 Task: Change scribble line weight to 2PX.
Action: Mouse moved to (459, 313)
Screenshot: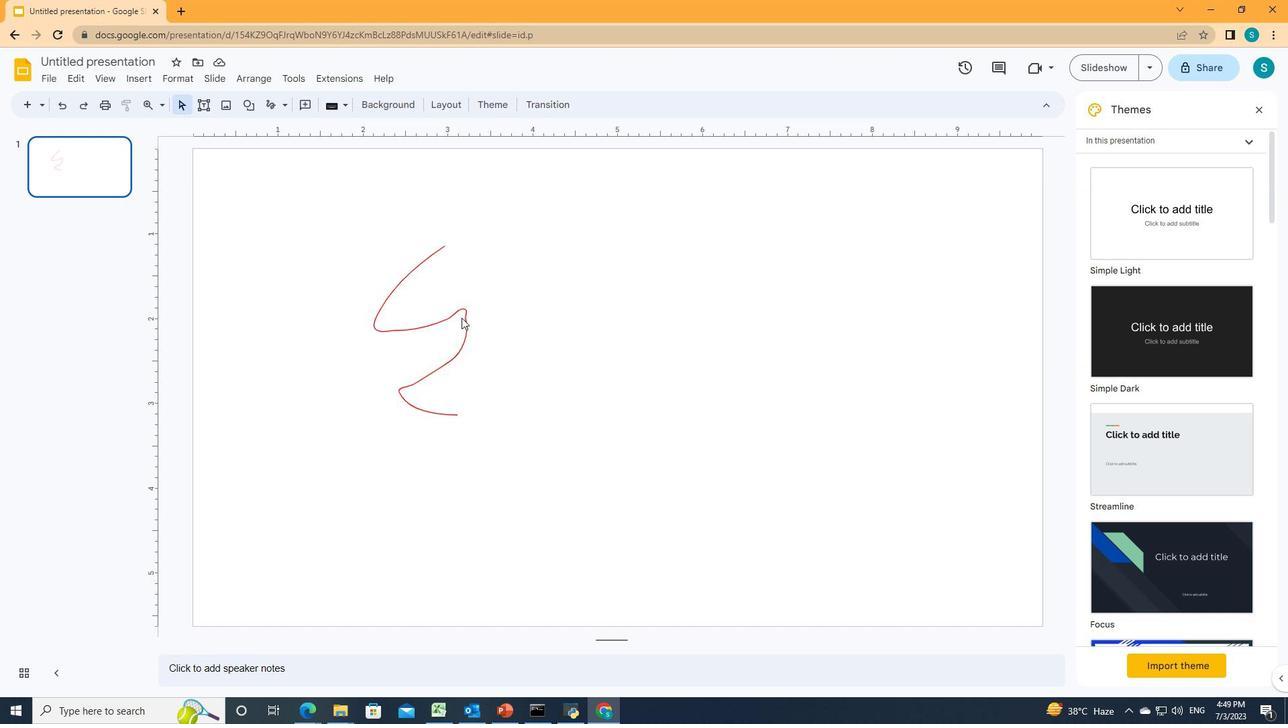 
Action: Mouse pressed left at (459, 313)
Screenshot: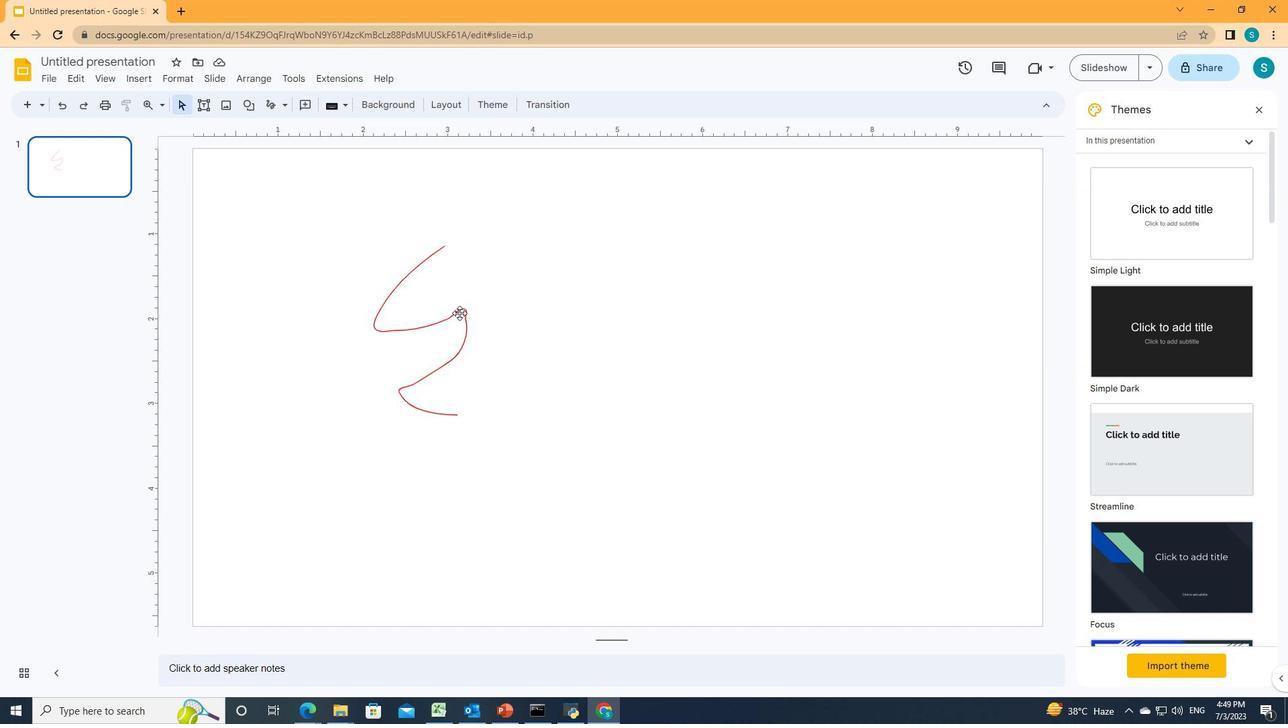 
Action: Mouse moved to (328, 102)
Screenshot: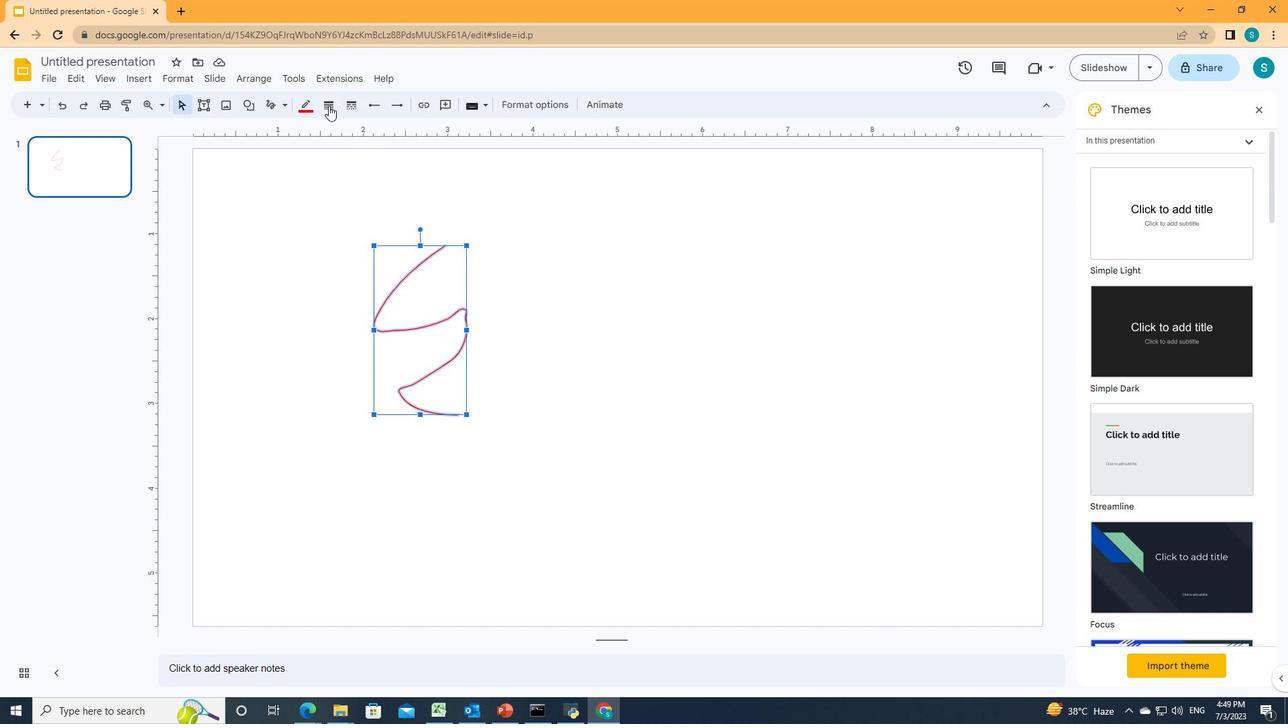 
Action: Mouse pressed left at (328, 102)
Screenshot: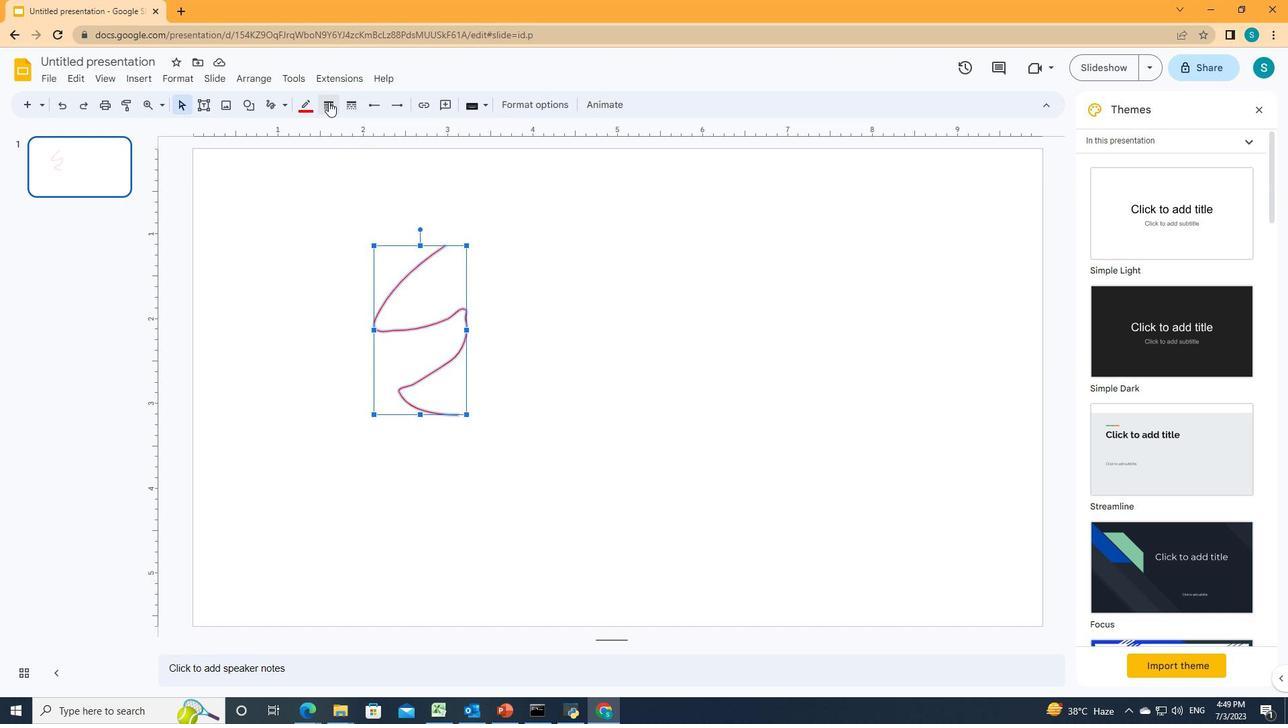 
Action: Mouse moved to (330, 149)
Screenshot: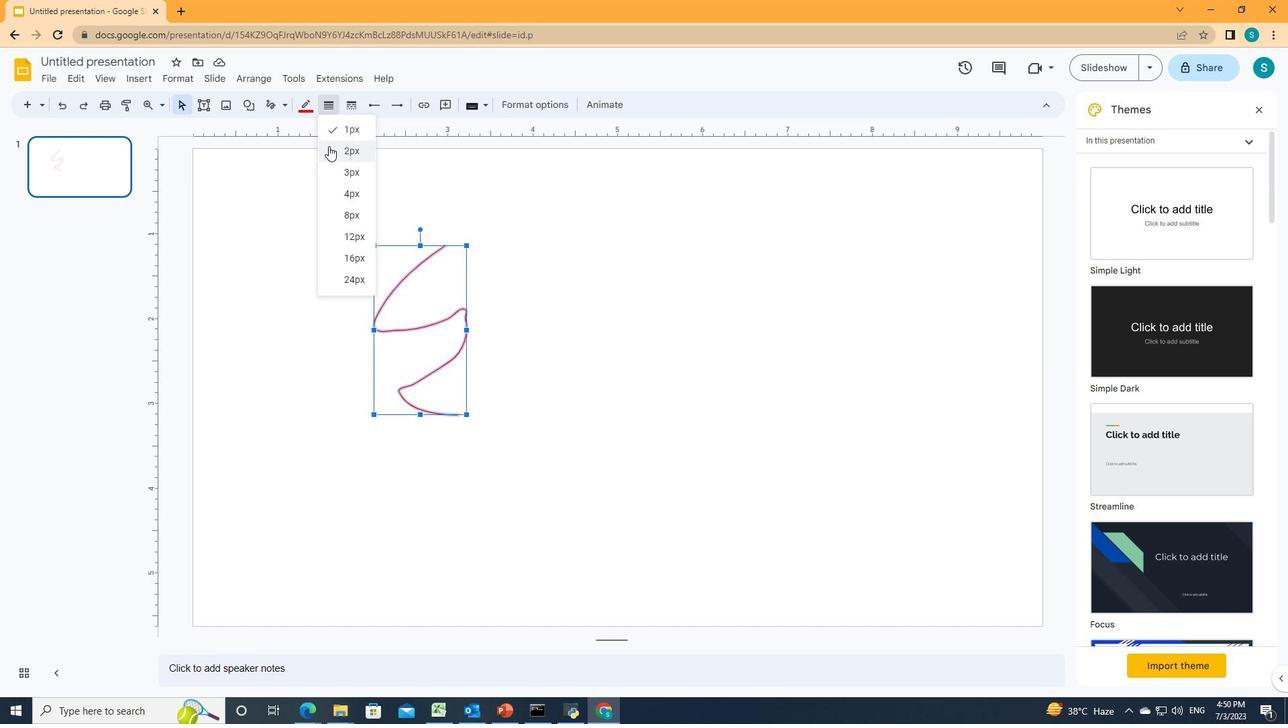 
Action: Mouse pressed left at (330, 149)
Screenshot: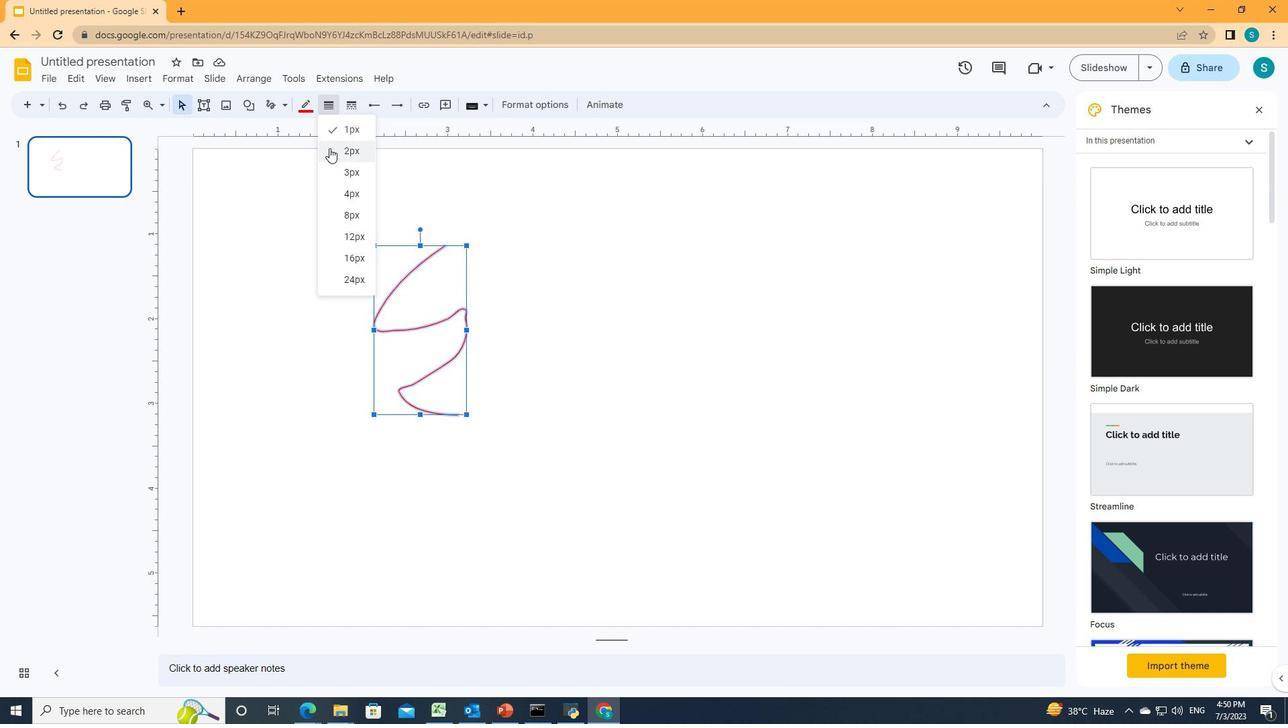 
Action: Mouse moved to (494, 268)
Screenshot: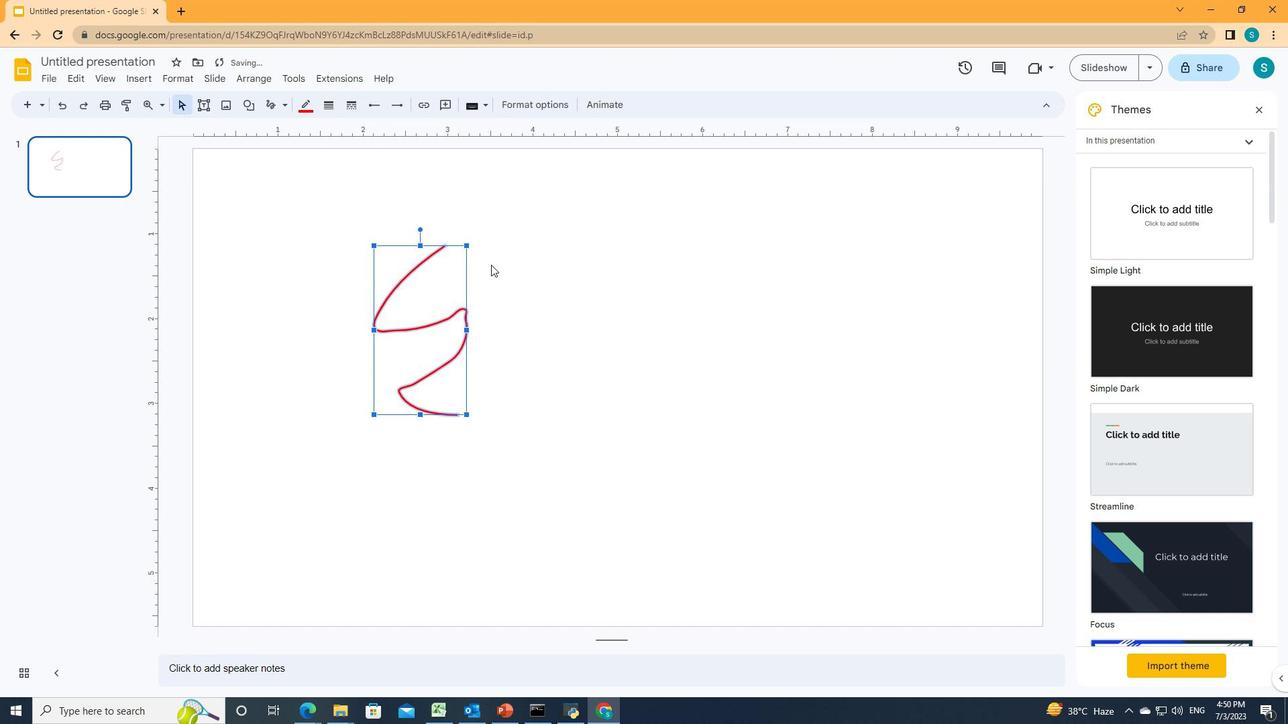 
Action: Mouse pressed left at (494, 268)
Screenshot: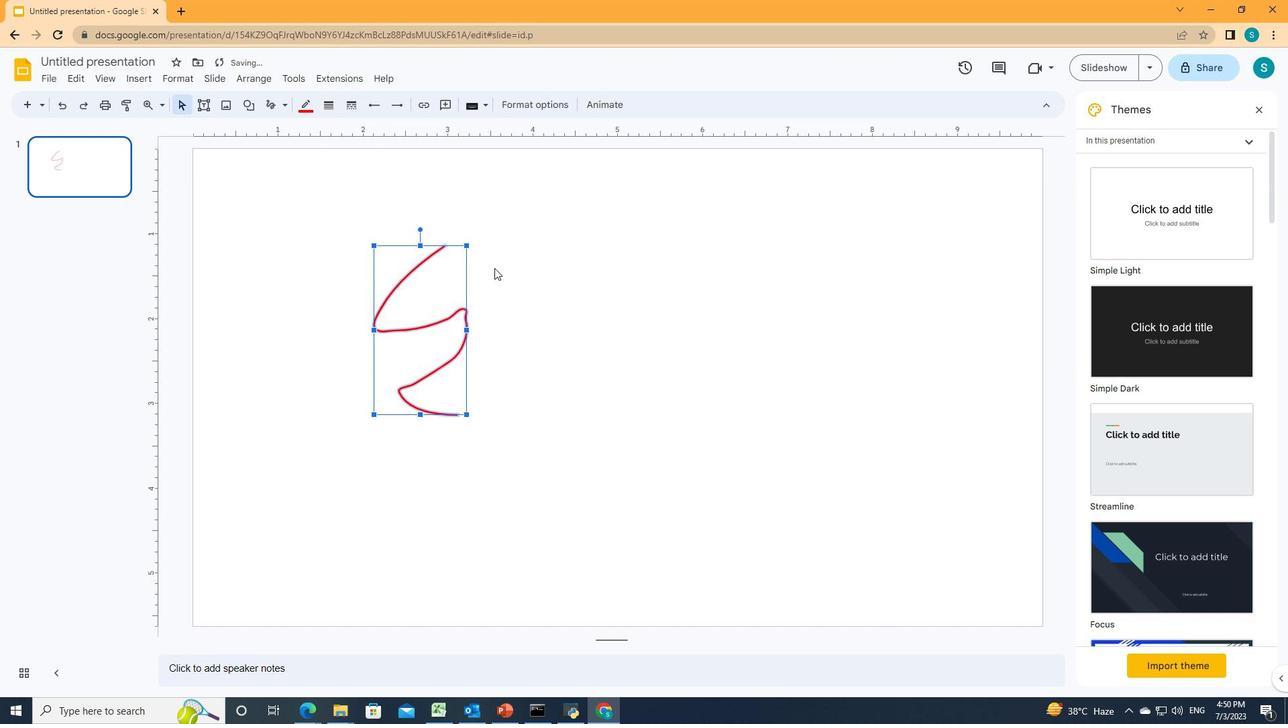 
